 Task: In the  document Niagara.html Share this file with 'softage.1@softage.net' Check 'Vision History' View the  non- printing characters
Action: Mouse moved to (54, 73)
Screenshot: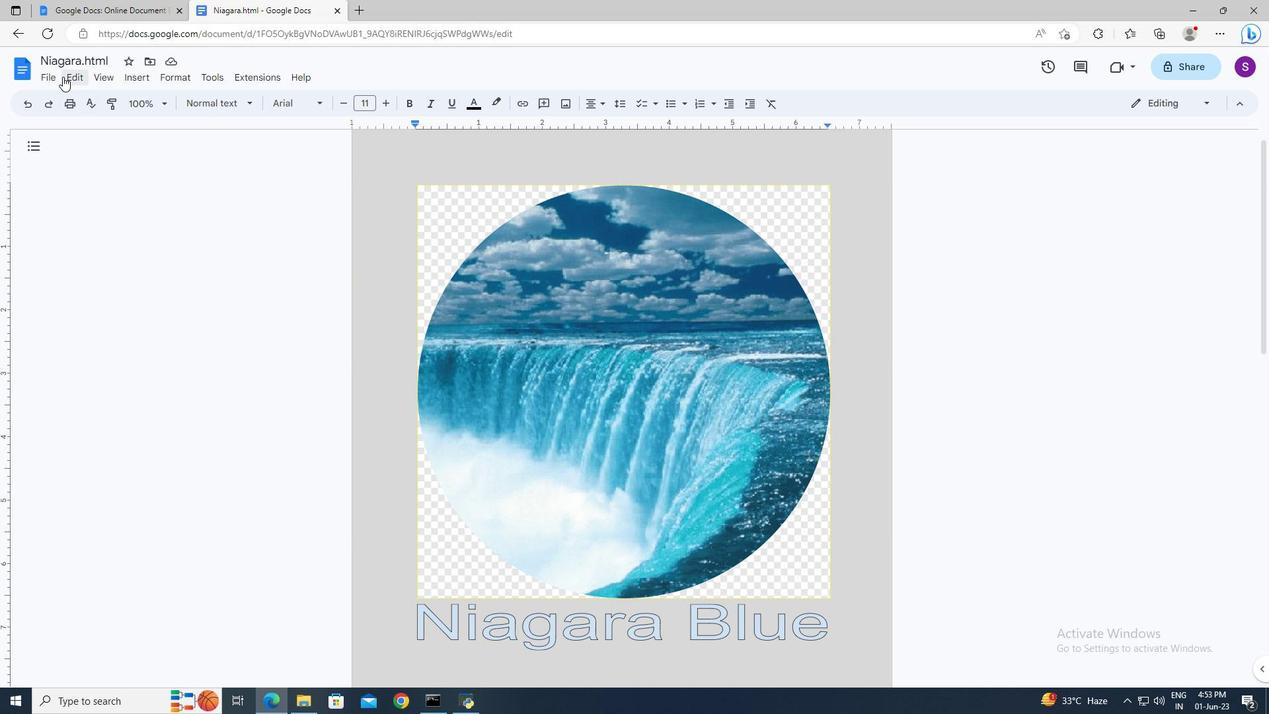 
Action: Mouse pressed left at (54, 73)
Screenshot: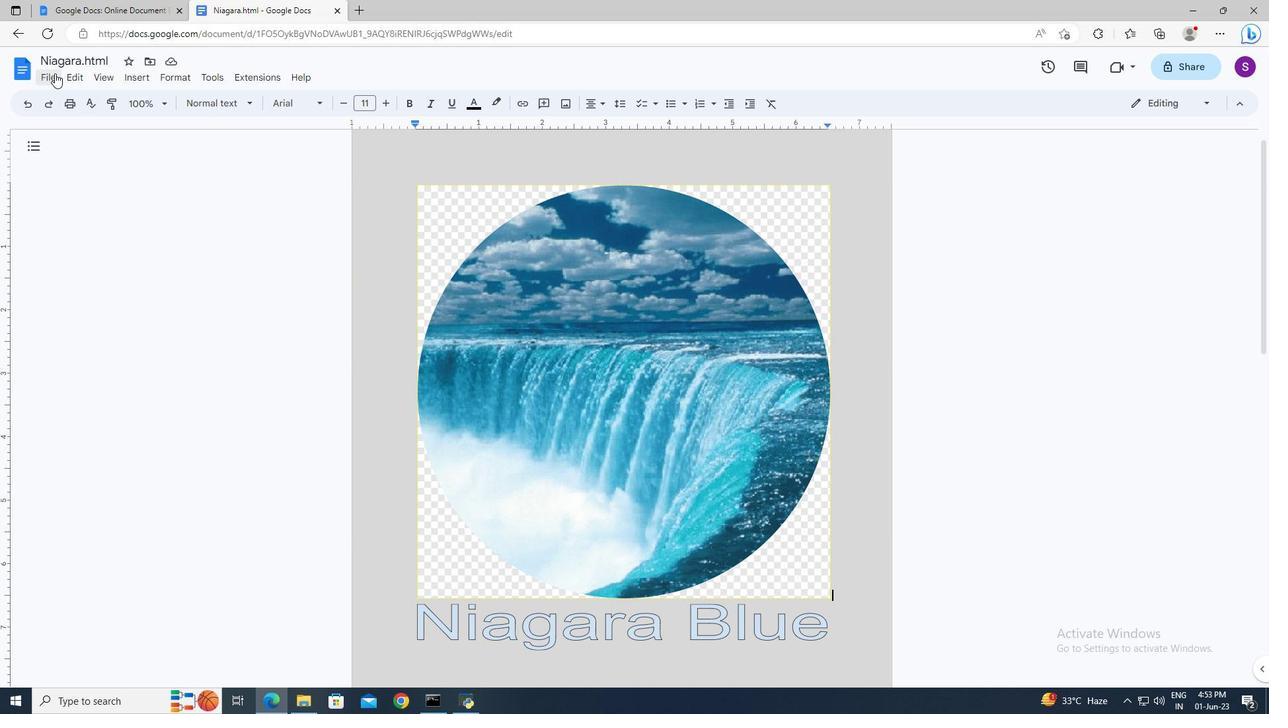 
Action: Mouse moved to (306, 175)
Screenshot: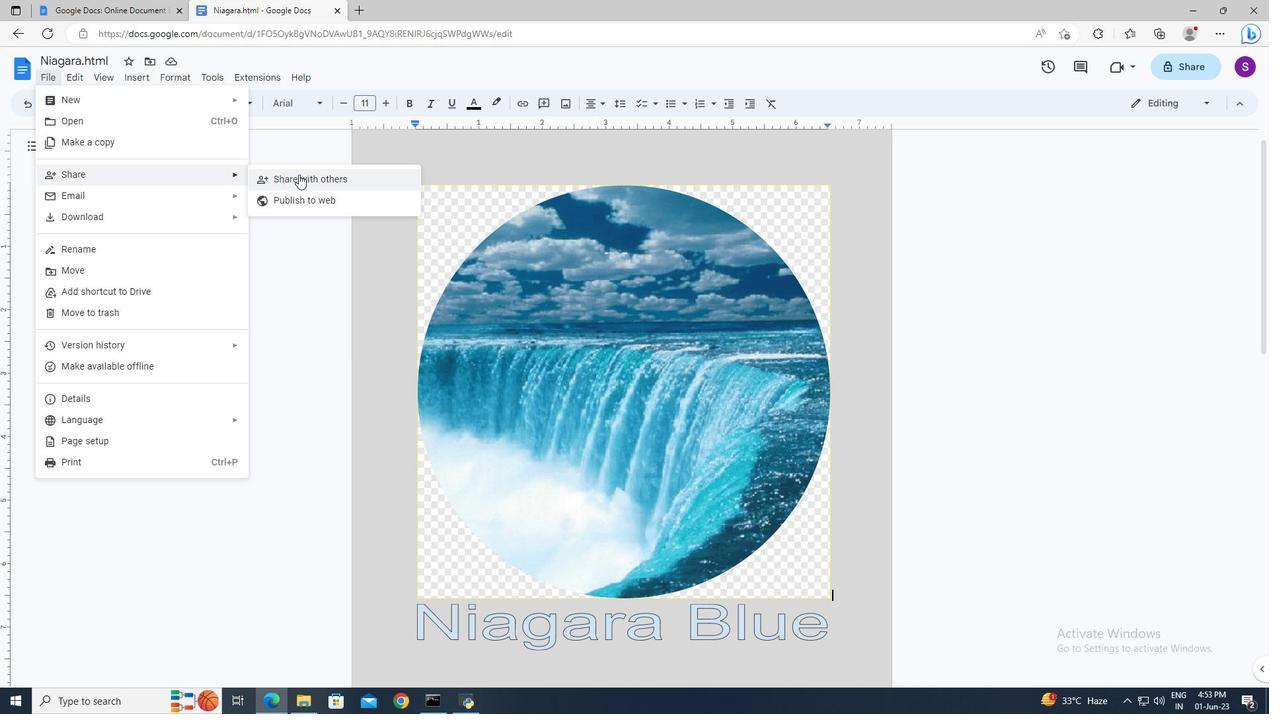
Action: Mouse pressed left at (306, 175)
Screenshot: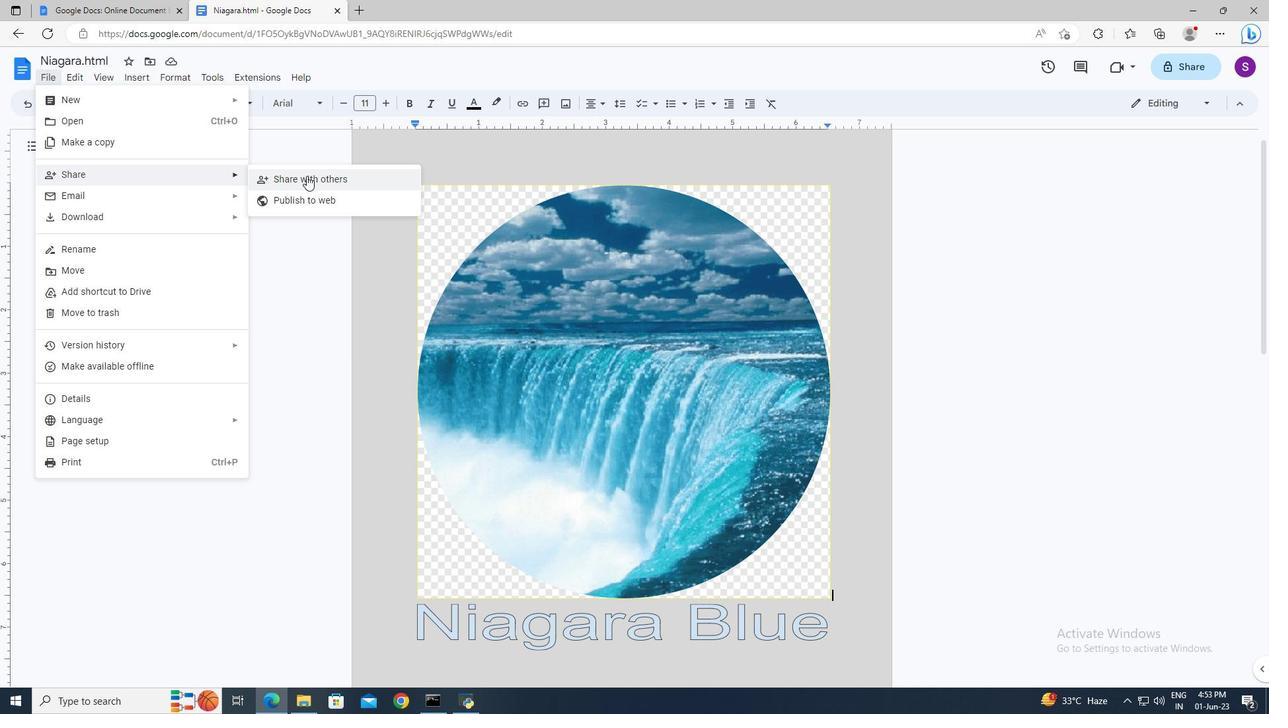 
Action: Mouse moved to (513, 297)
Screenshot: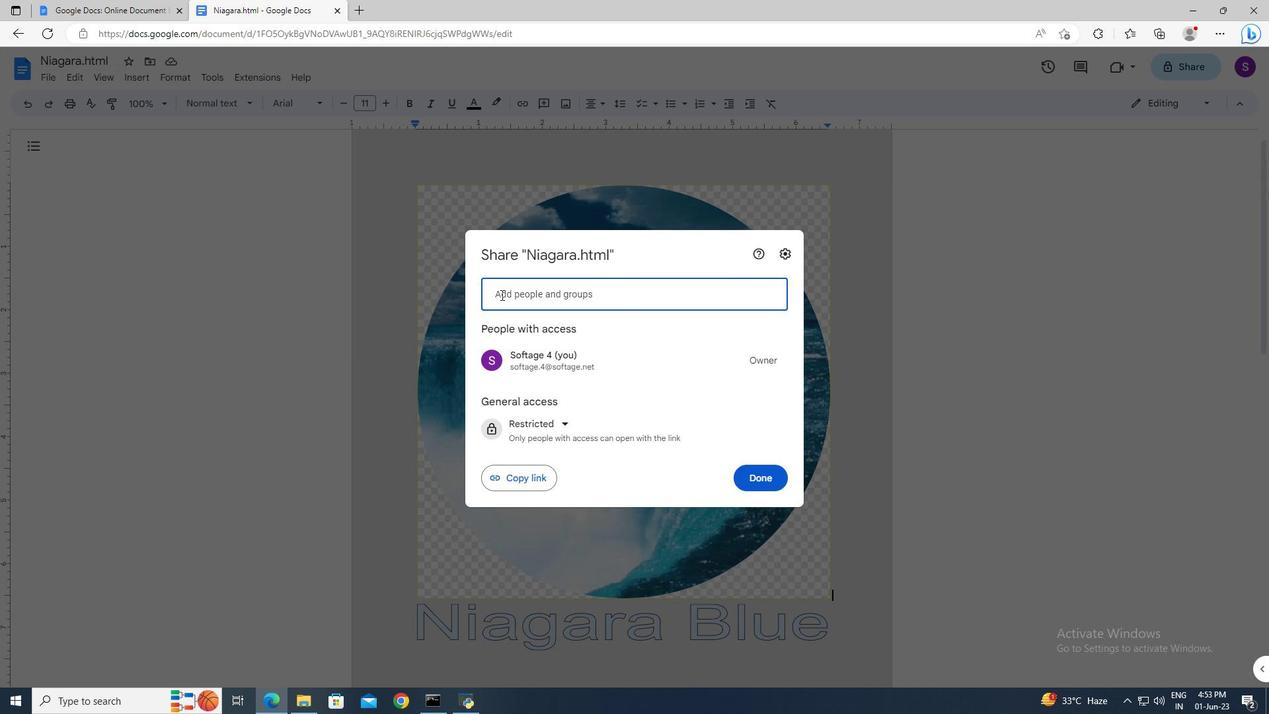 
Action: Mouse pressed left at (513, 297)
Screenshot: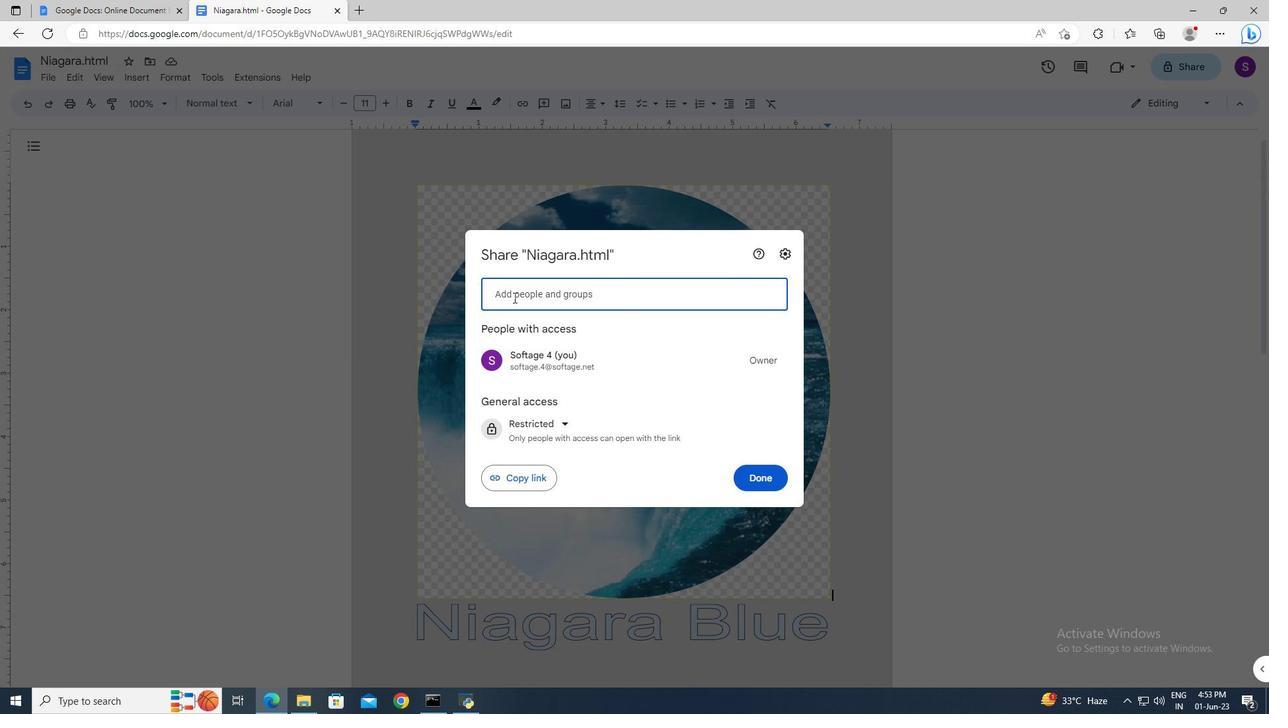 
Action: Key pressed softage.1<Key.shift><Key.shift>@softage.net<Key.enter>
Screenshot: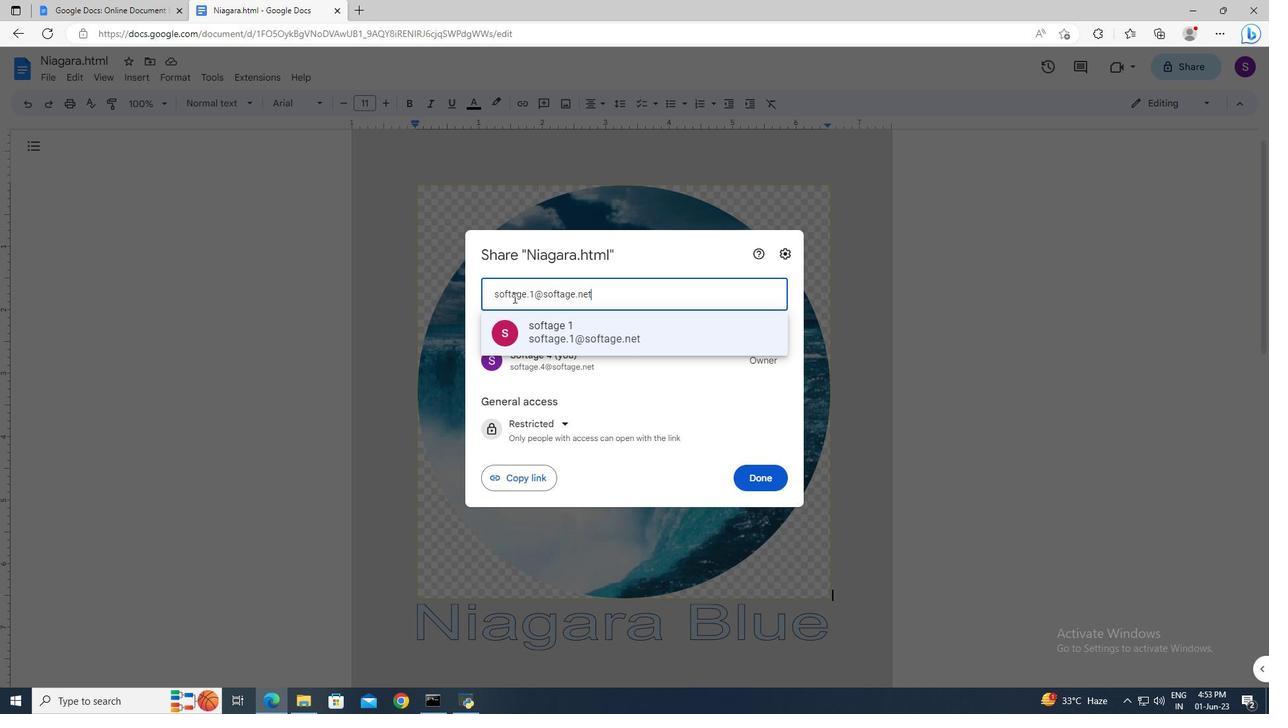 
Action: Mouse moved to (757, 463)
Screenshot: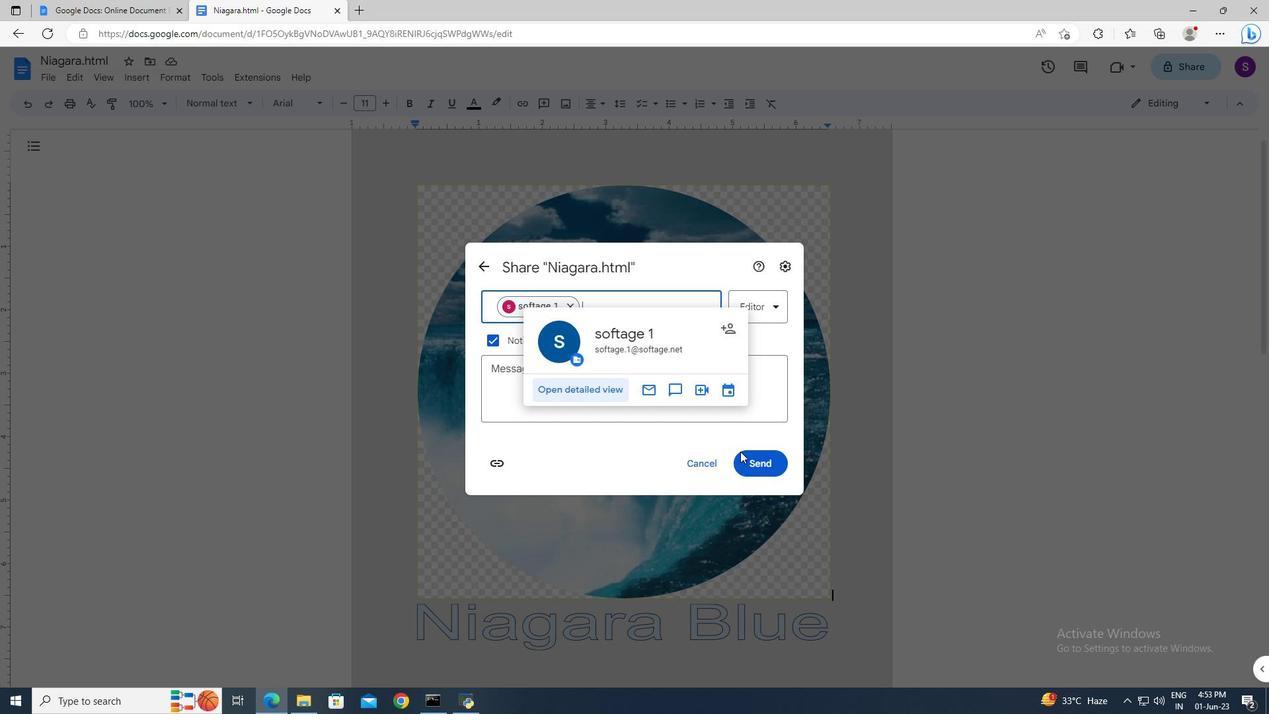 
Action: Mouse pressed left at (757, 463)
Screenshot: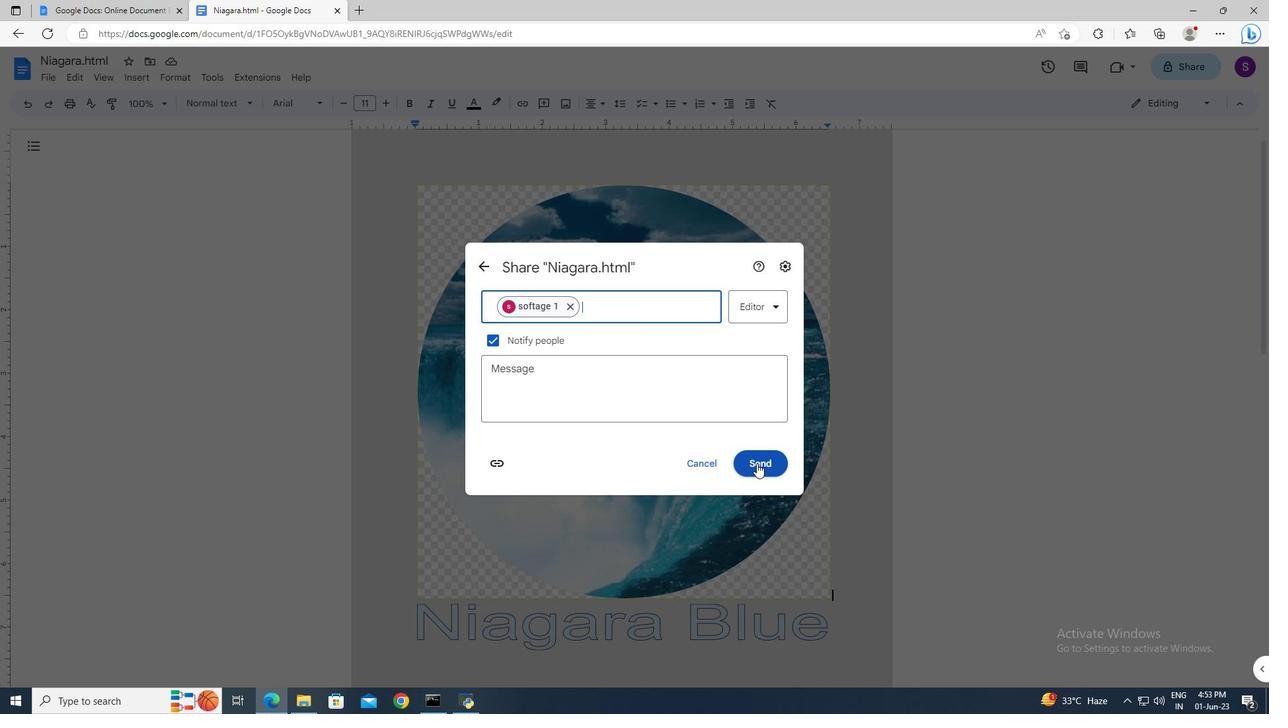 
Action: Mouse moved to (56, 77)
Screenshot: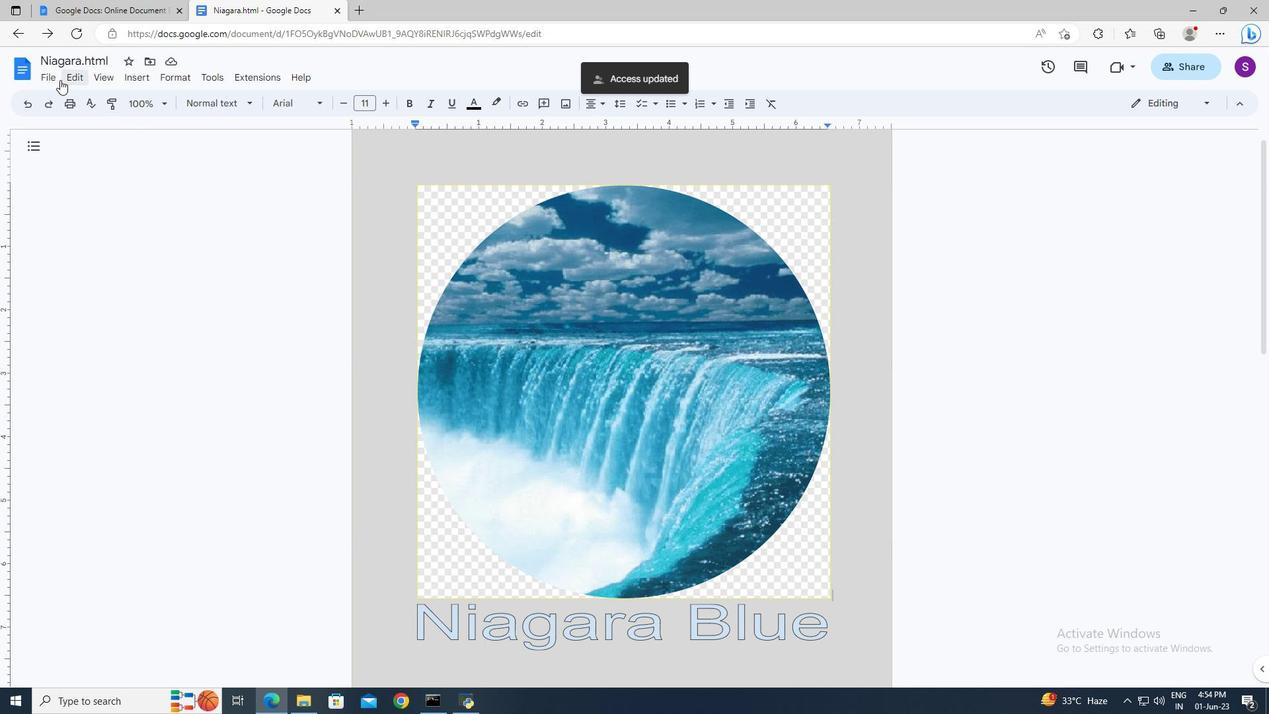 
Action: Mouse pressed left at (56, 77)
Screenshot: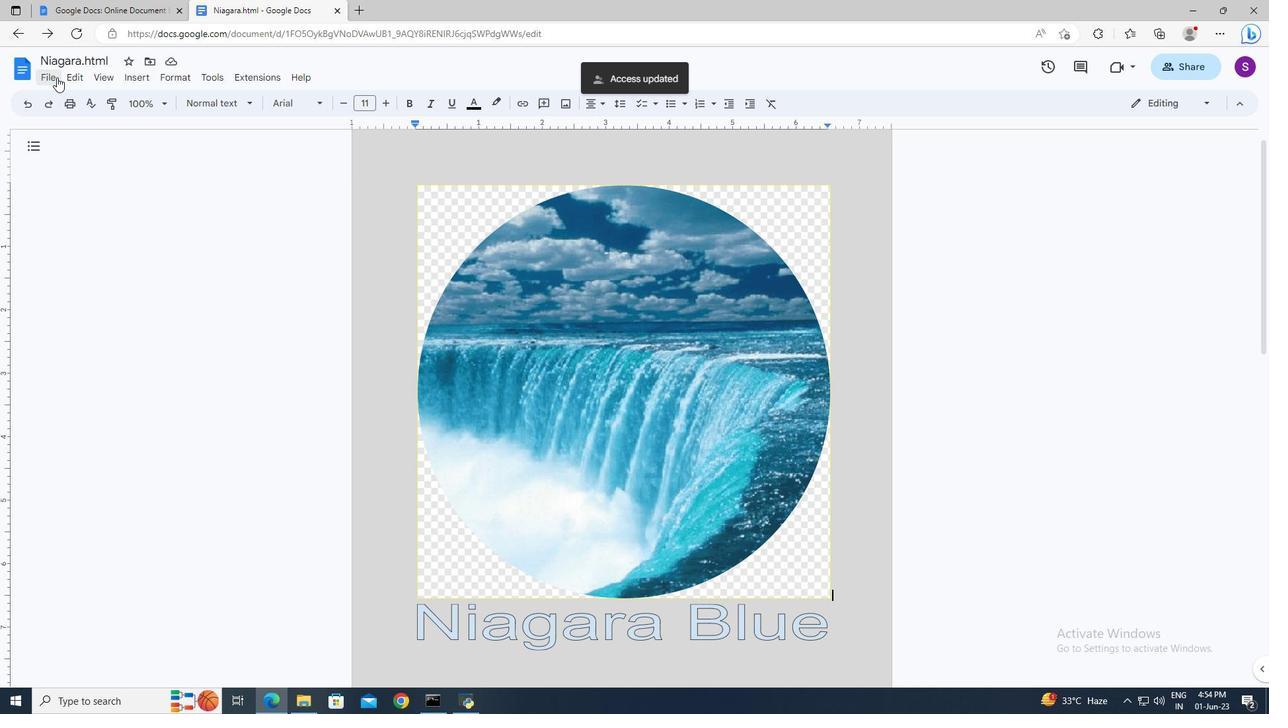 
Action: Mouse moved to (62, 335)
Screenshot: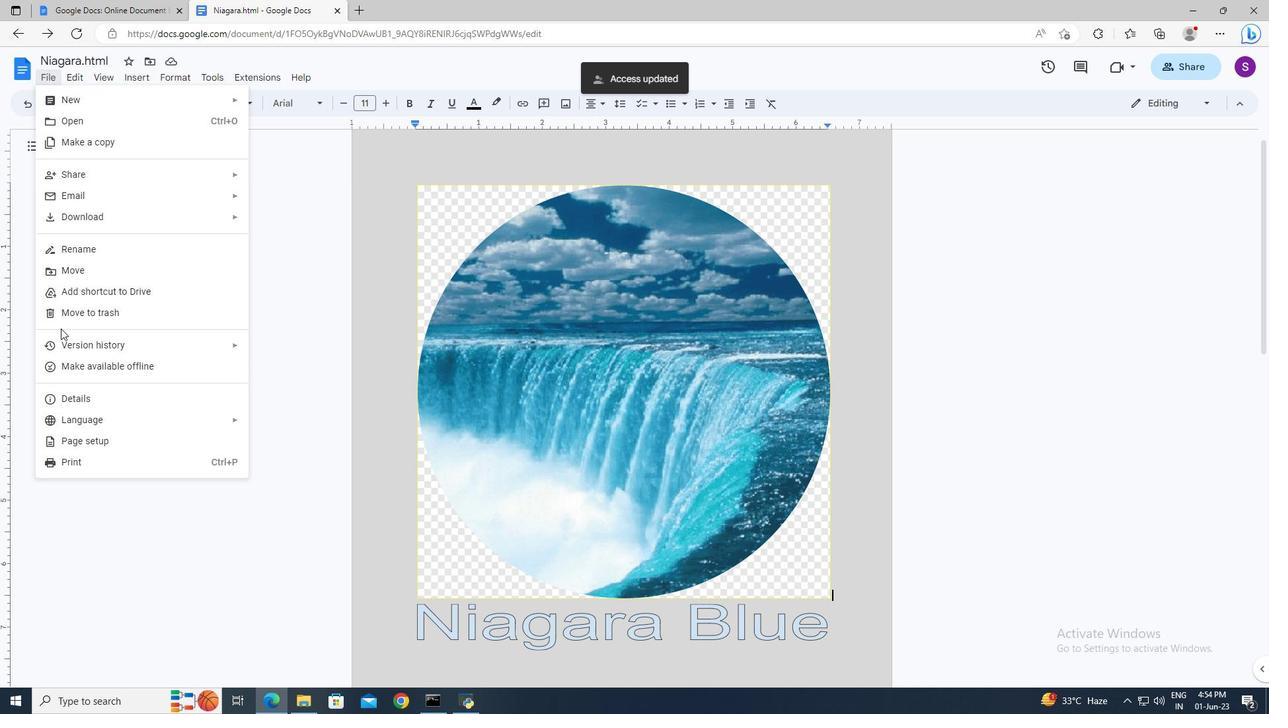 
Action: Mouse pressed left at (62, 335)
Screenshot: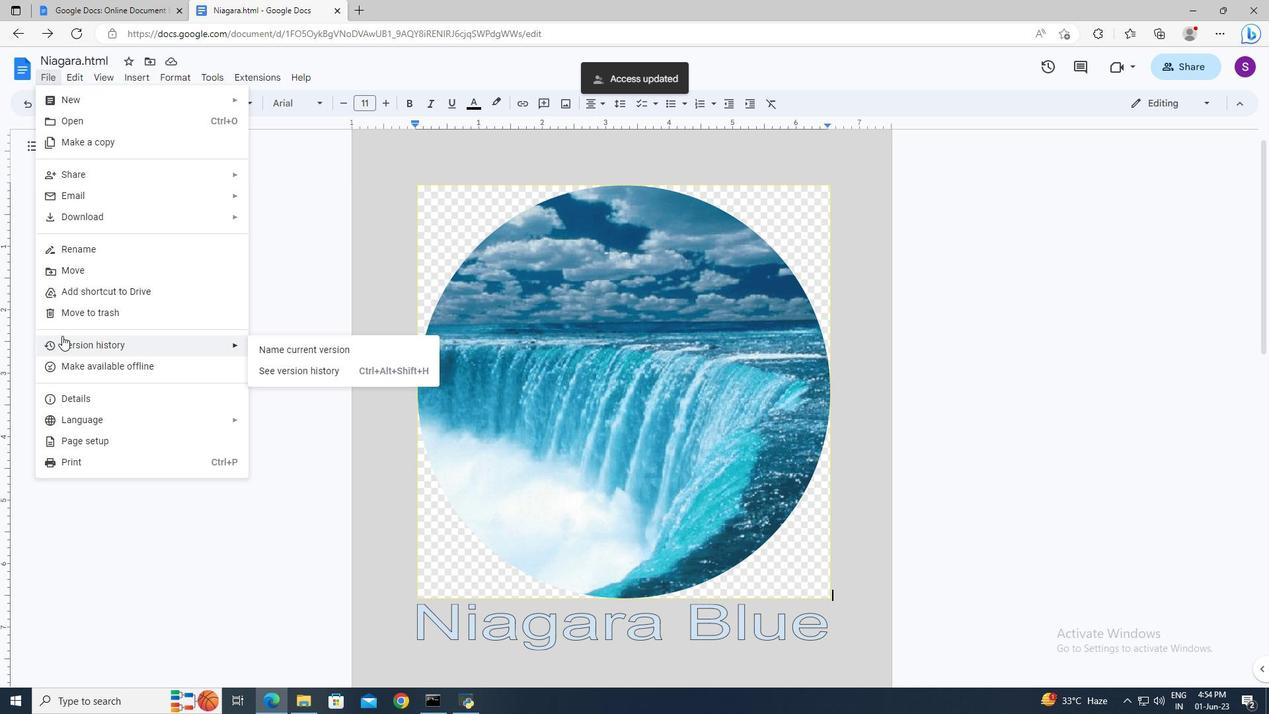 
Action: Mouse moved to (276, 370)
Screenshot: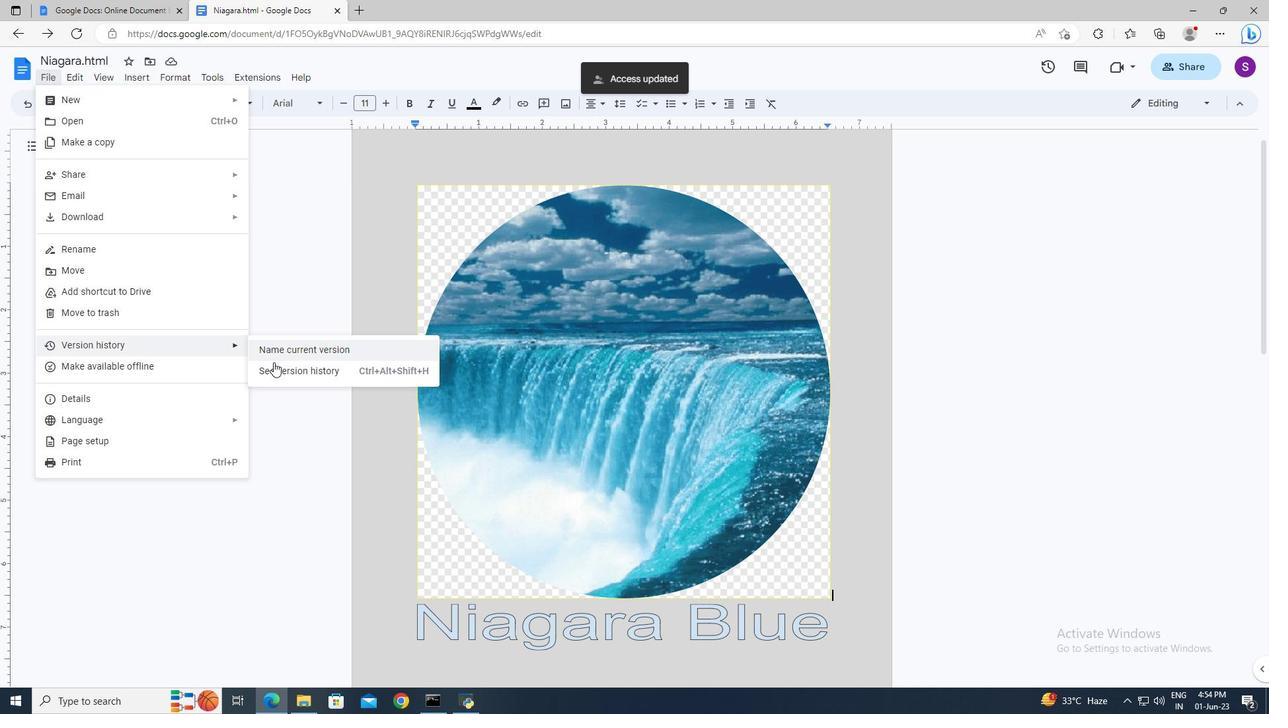 
Action: Mouse pressed left at (276, 370)
Screenshot: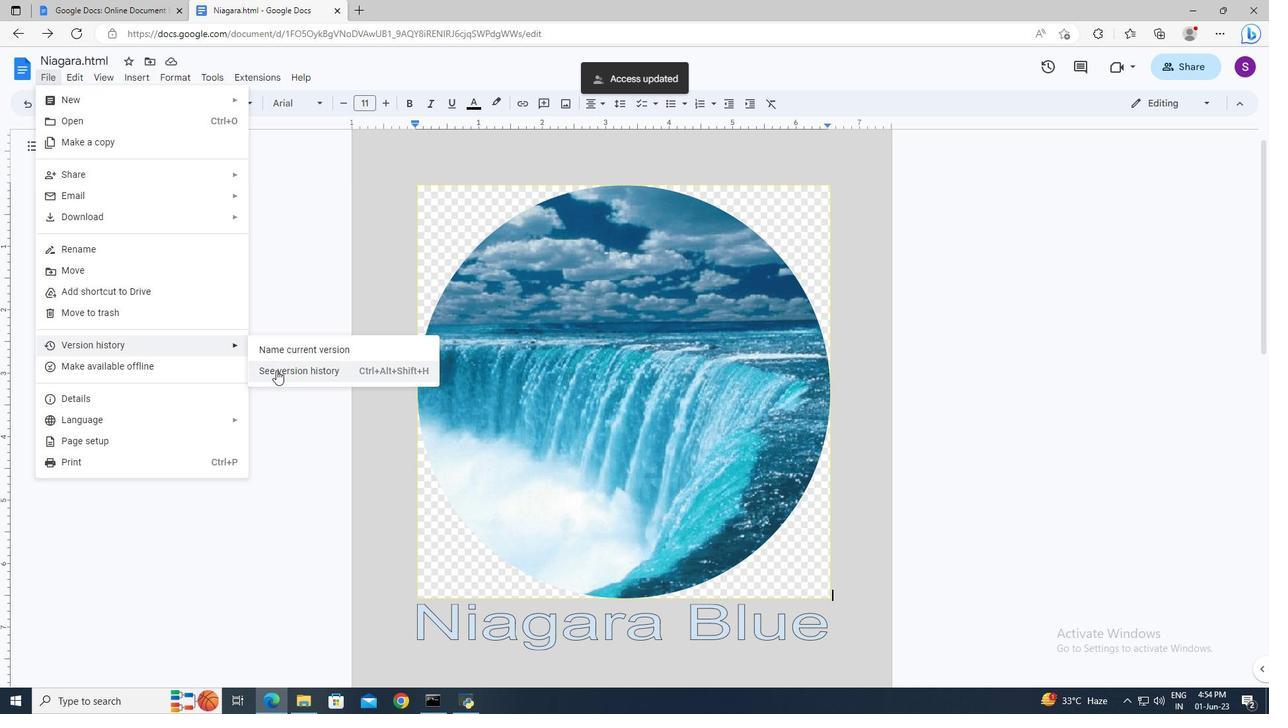 
Action: Mouse moved to (23, 64)
Screenshot: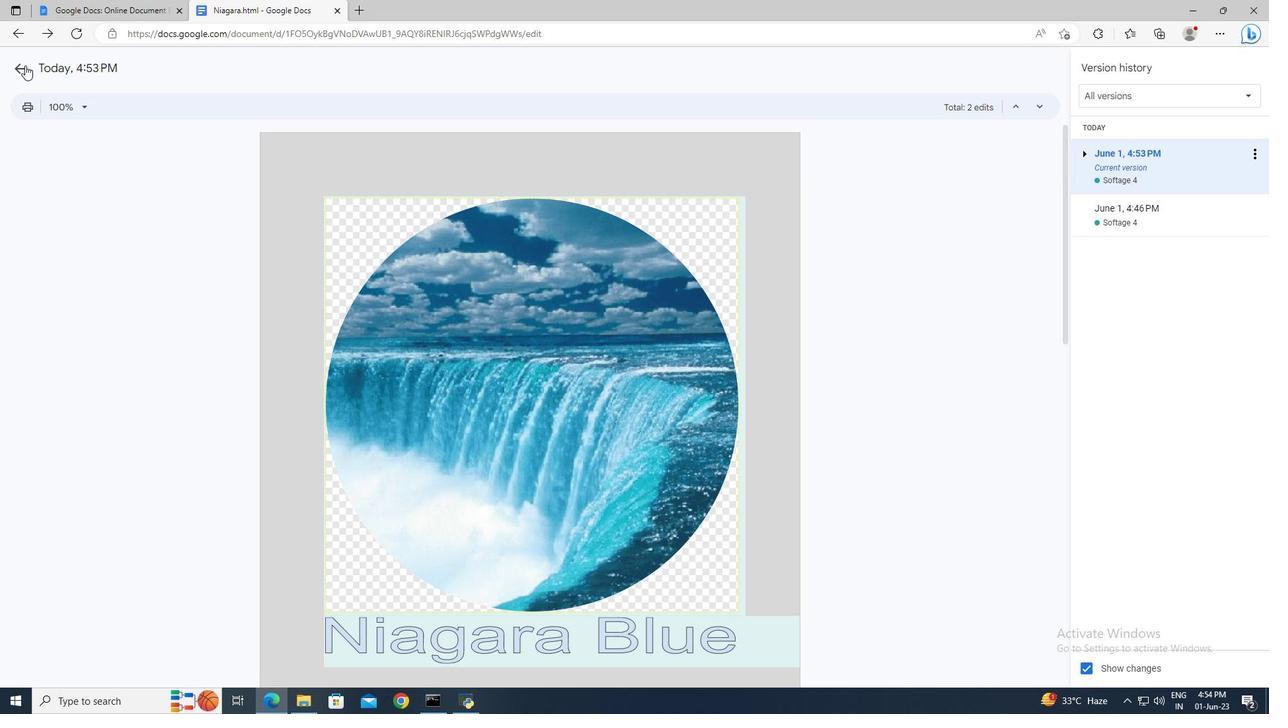 
Action: Mouse pressed left at (23, 64)
Screenshot: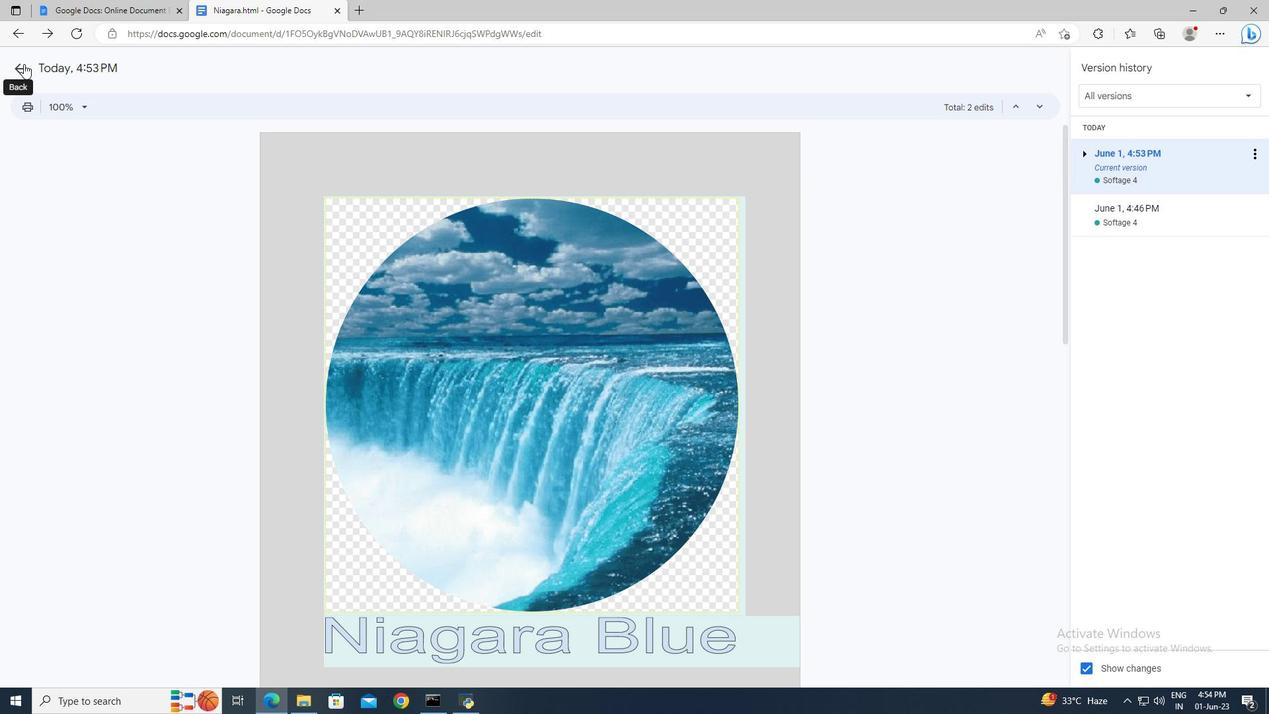
Action: Mouse moved to (105, 72)
Screenshot: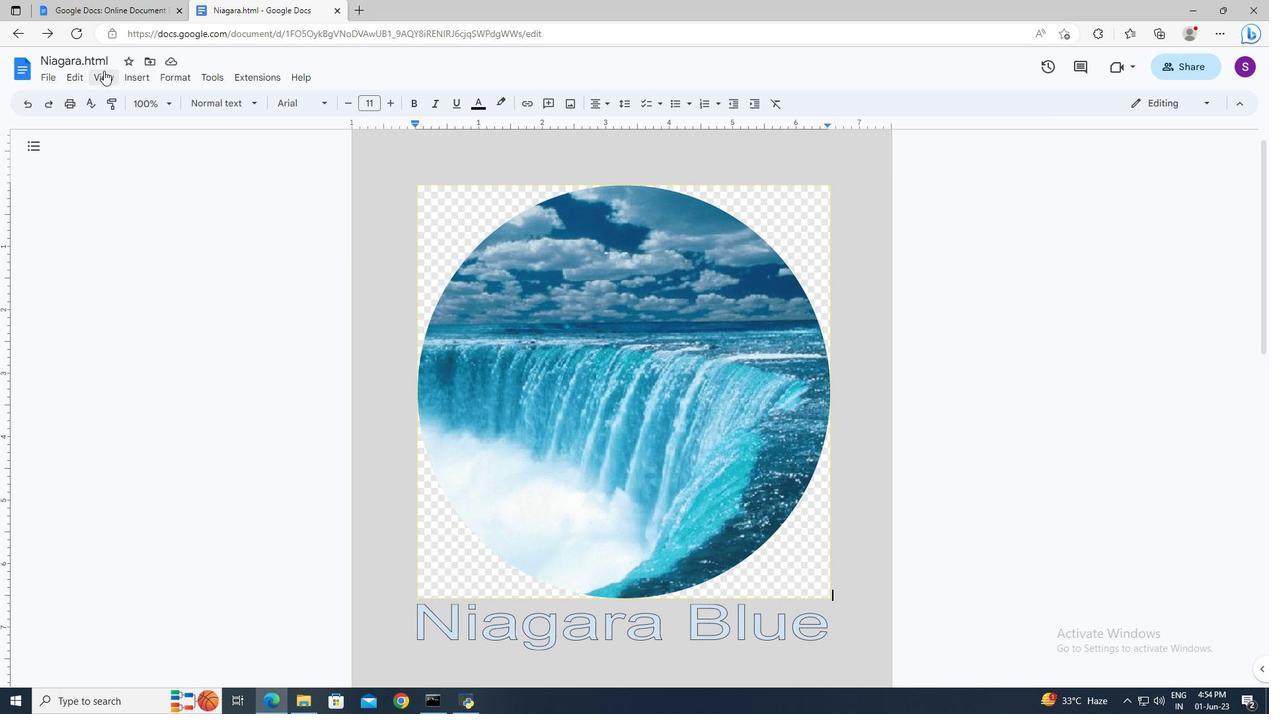 
Action: Mouse pressed left at (105, 72)
Screenshot: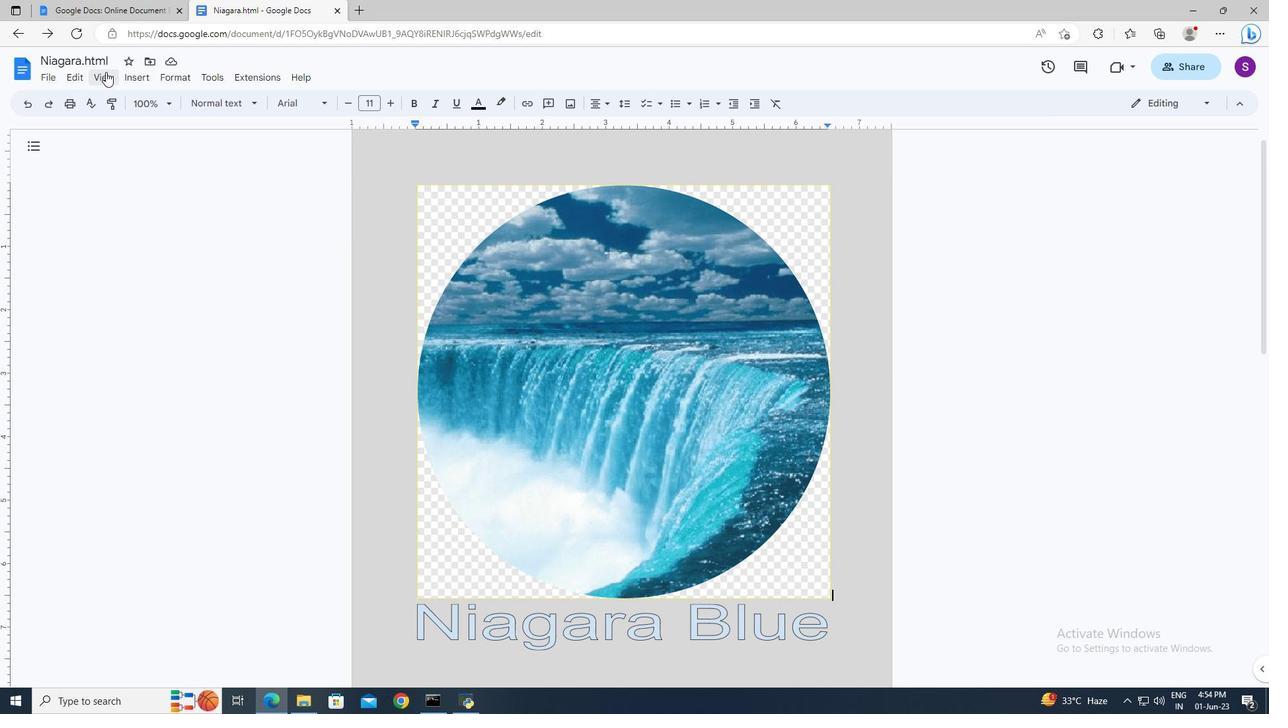 
Action: Mouse moved to (132, 208)
Screenshot: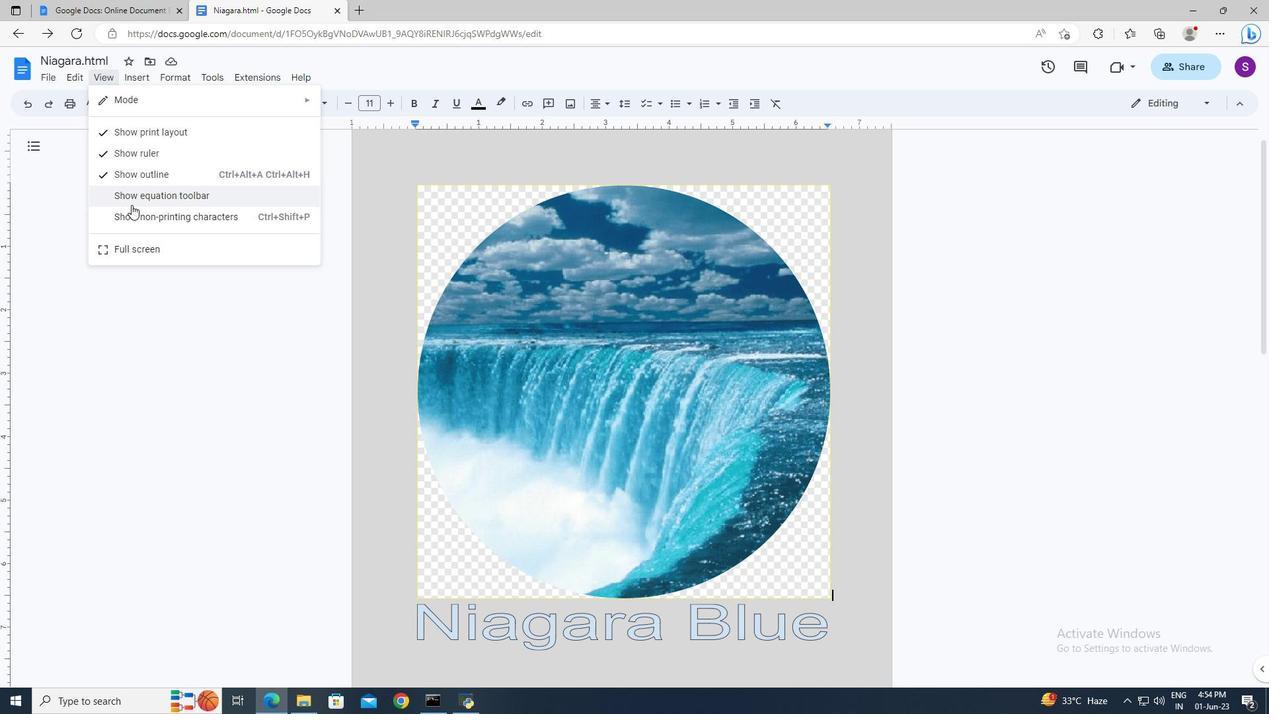 
Action: Mouse pressed left at (132, 208)
Screenshot: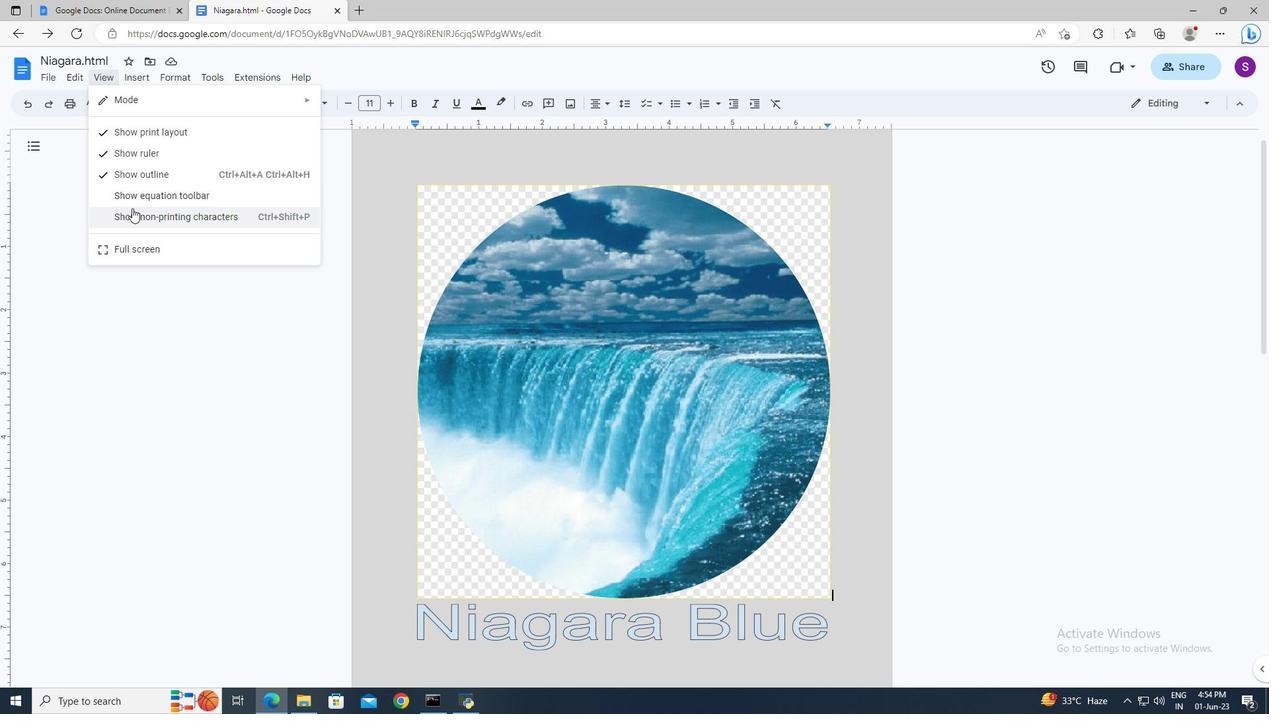 
Action: Mouse moved to (133, 209)
Screenshot: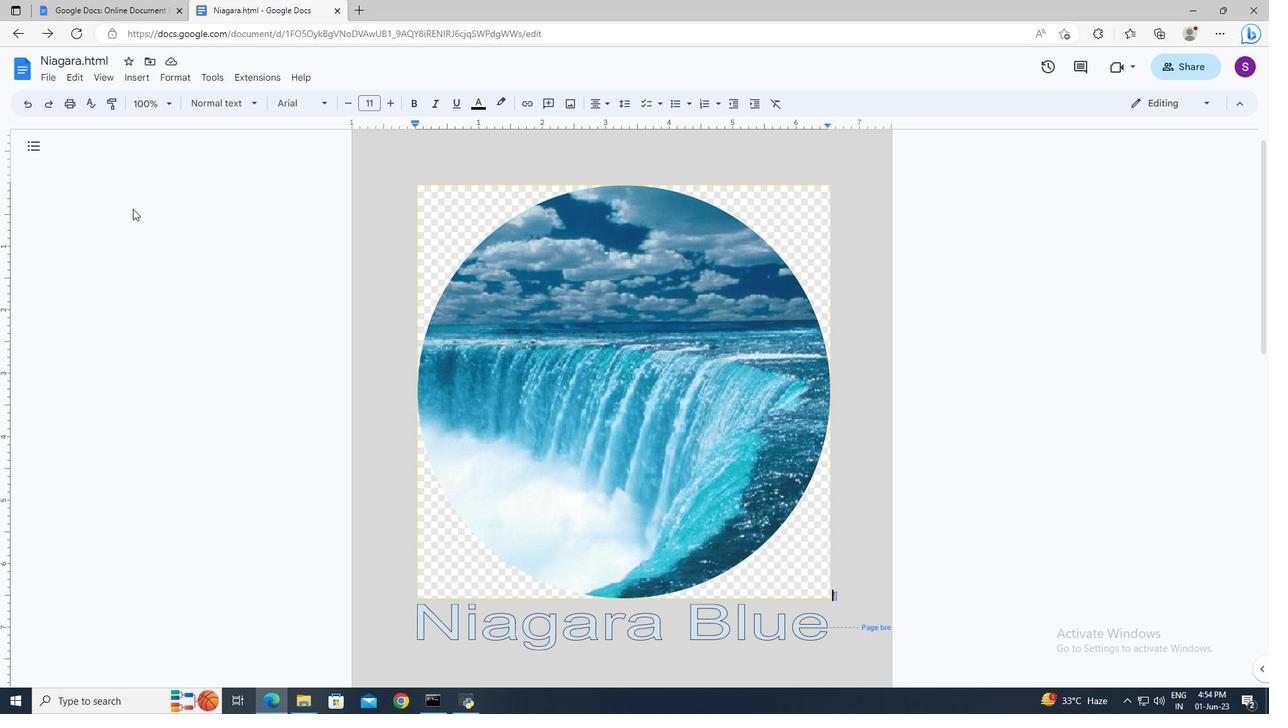 
